 Task: Use the formula "IMSINH" in spreadsheet "Project portfolio".
Action: Mouse moved to (485, 317)
Screenshot: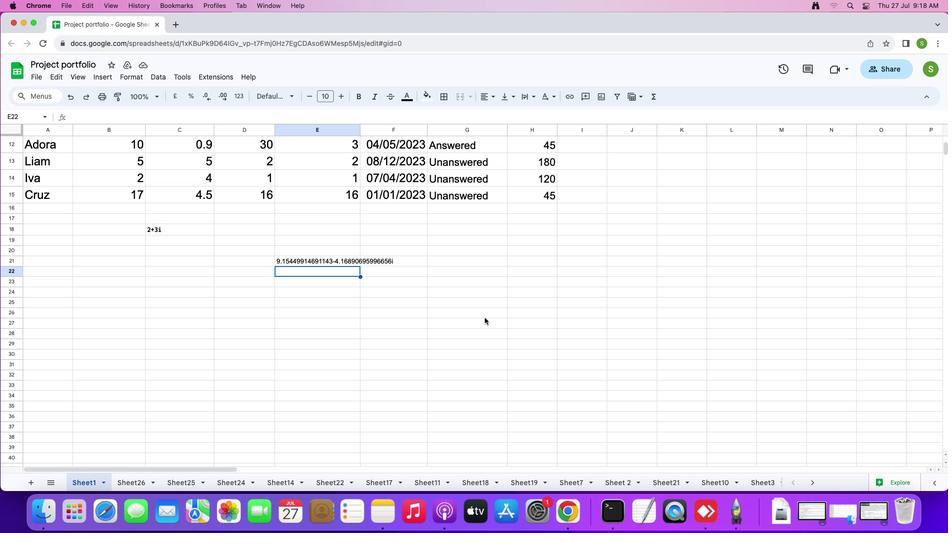 
Action: Mouse pressed left at (485, 317)
Screenshot: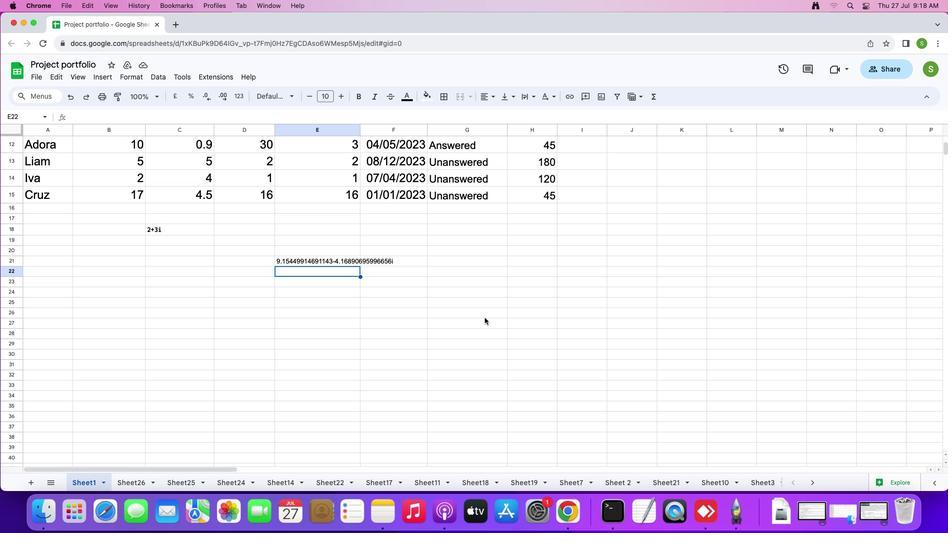 
Action: Mouse moved to (298, 272)
Screenshot: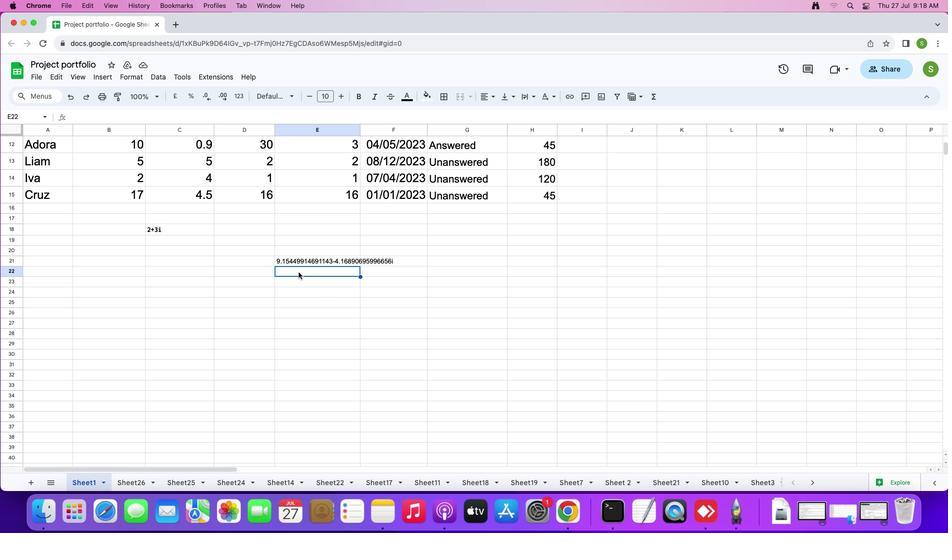 
Action: Mouse pressed left at (298, 272)
Screenshot: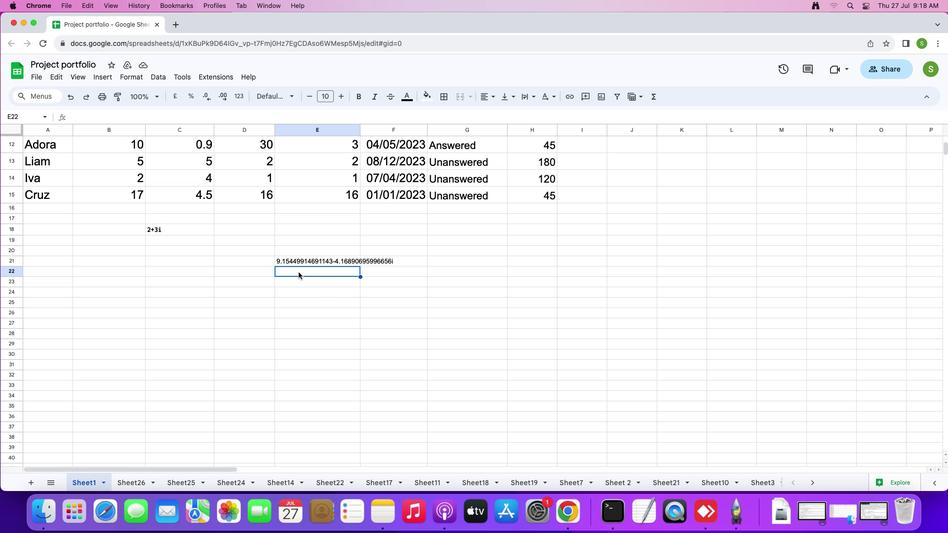
Action: Mouse moved to (105, 77)
Screenshot: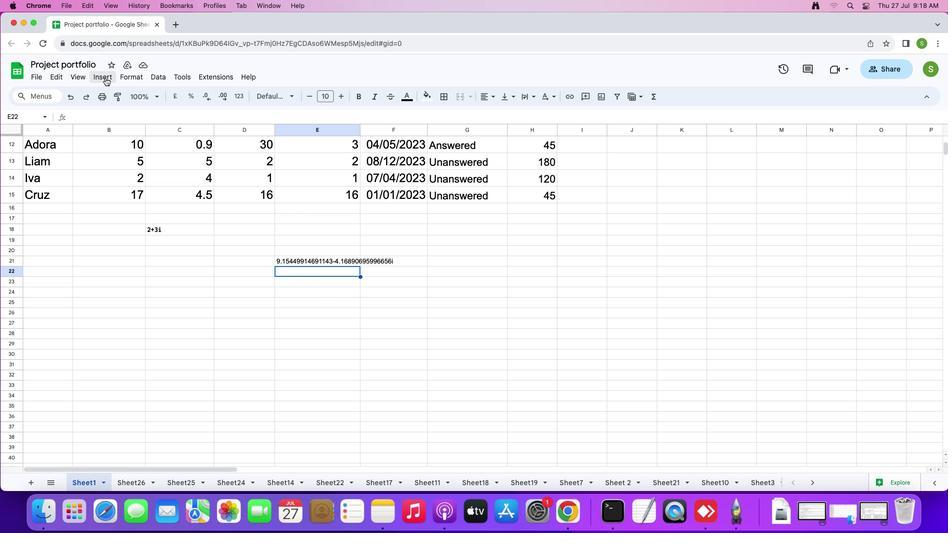 
Action: Mouse pressed left at (105, 77)
Screenshot: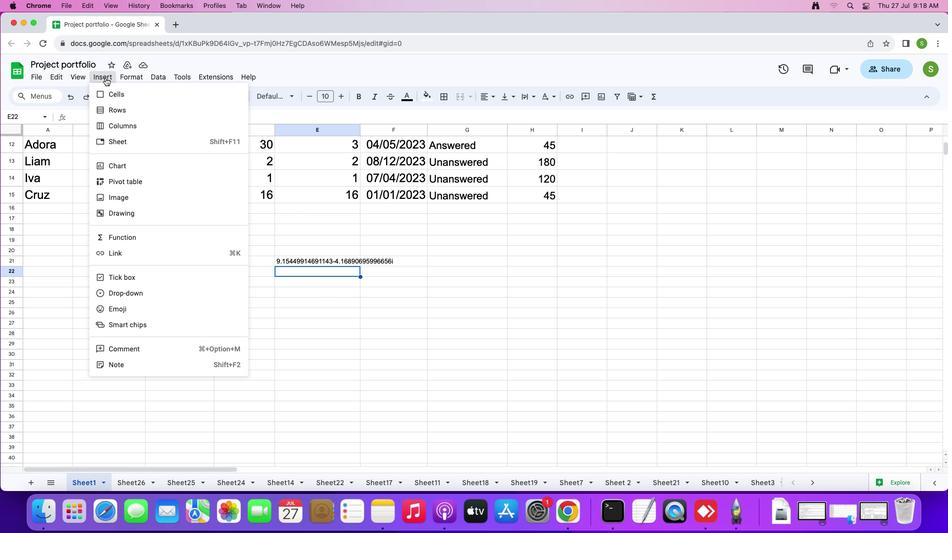 
Action: Mouse moved to (131, 238)
Screenshot: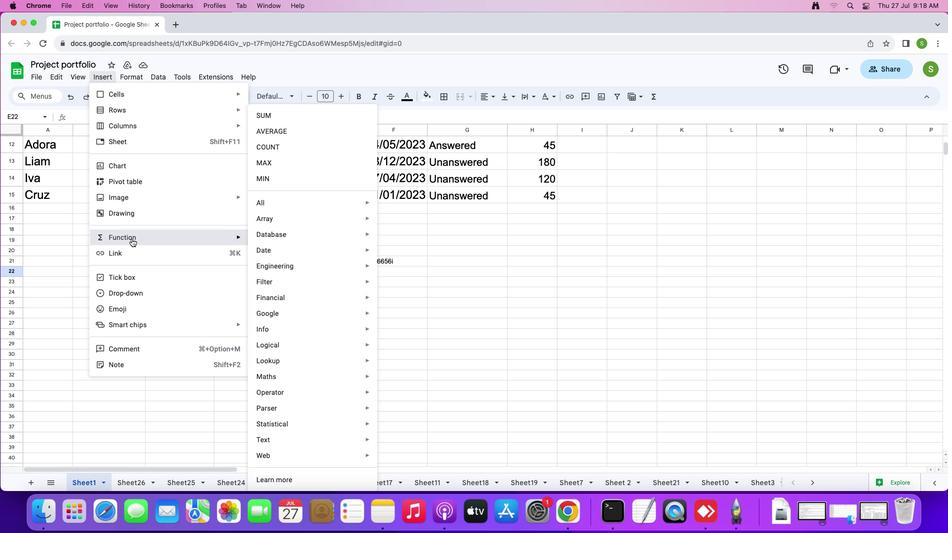 
Action: Mouse pressed left at (131, 238)
Screenshot: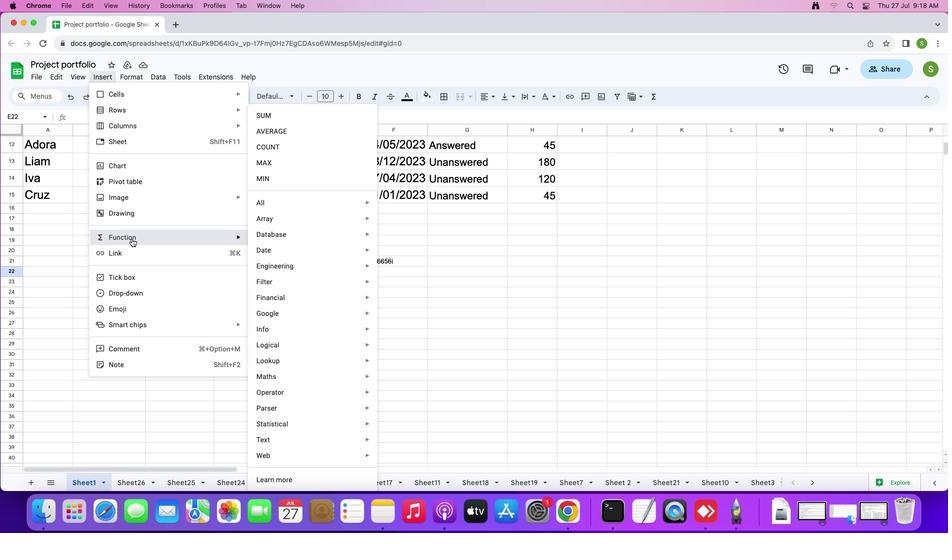 
Action: Mouse moved to (301, 200)
Screenshot: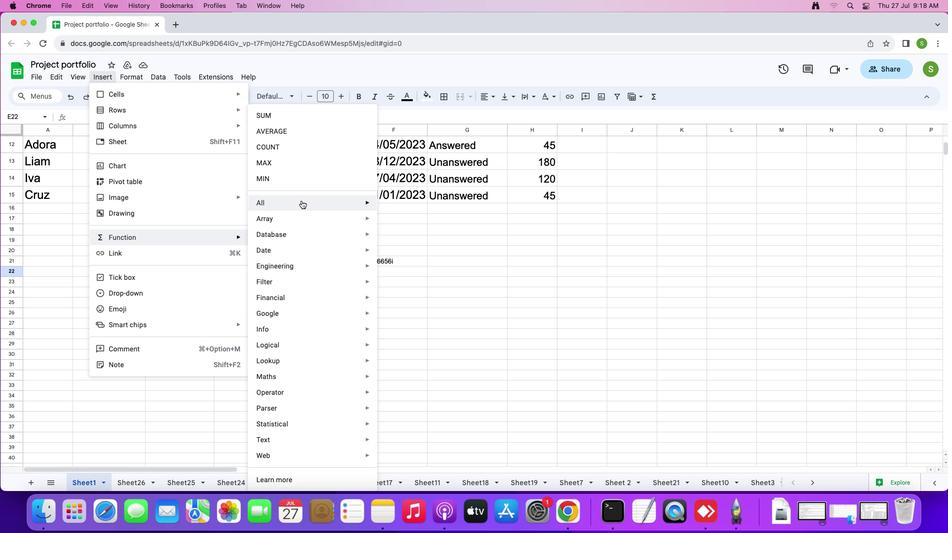
Action: Mouse pressed left at (301, 200)
Screenshot: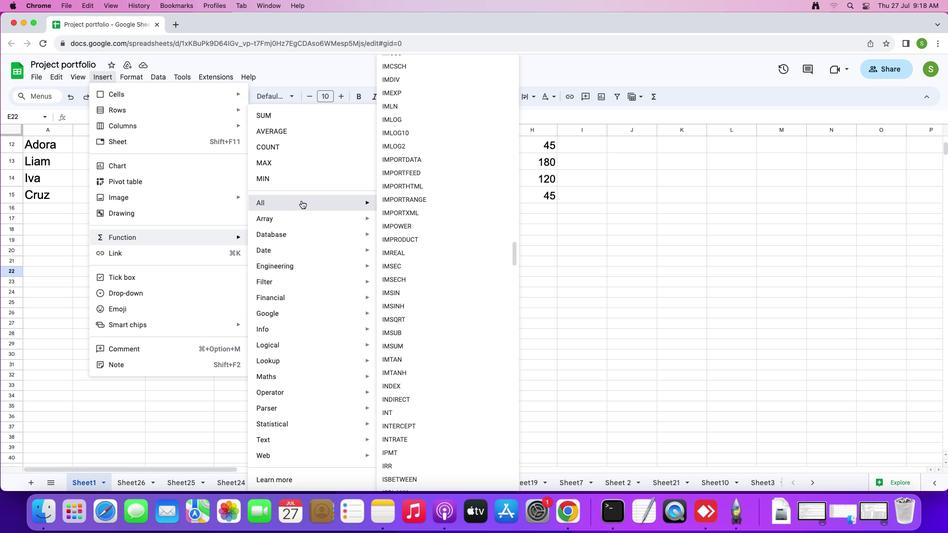 
Action: Mouse moved to (433, 309)
Screenshot: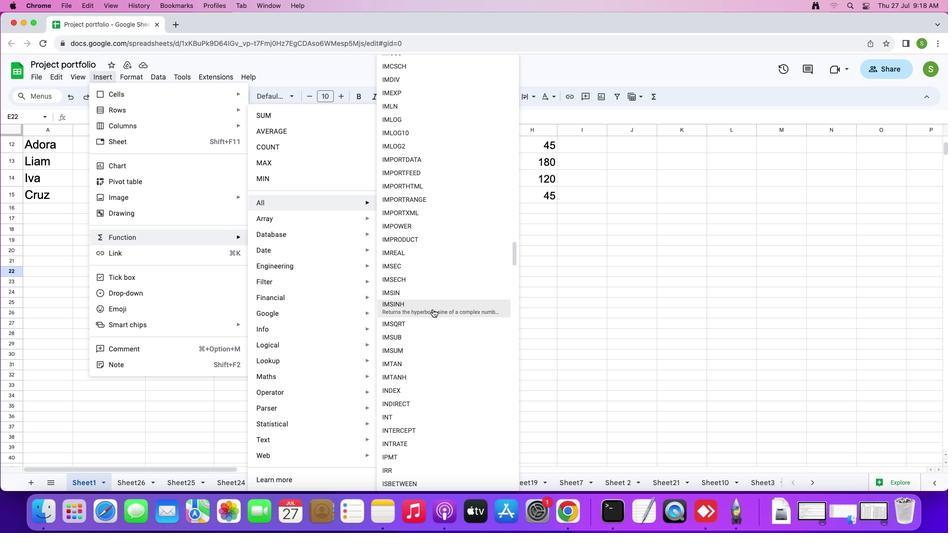 
Action: Mouse pressed left at (433, 309)
Screenshot: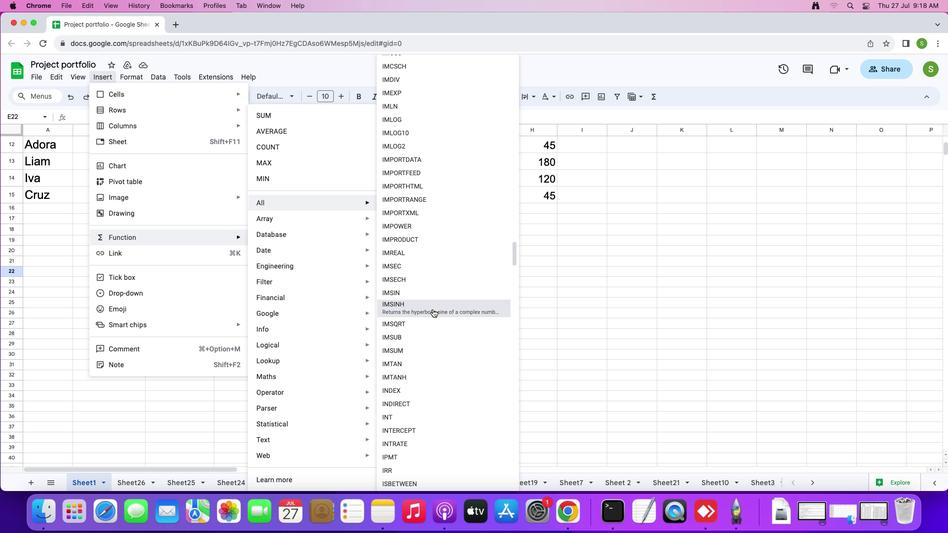 
Action: Mouse moved to (159, 230)
Screenshot: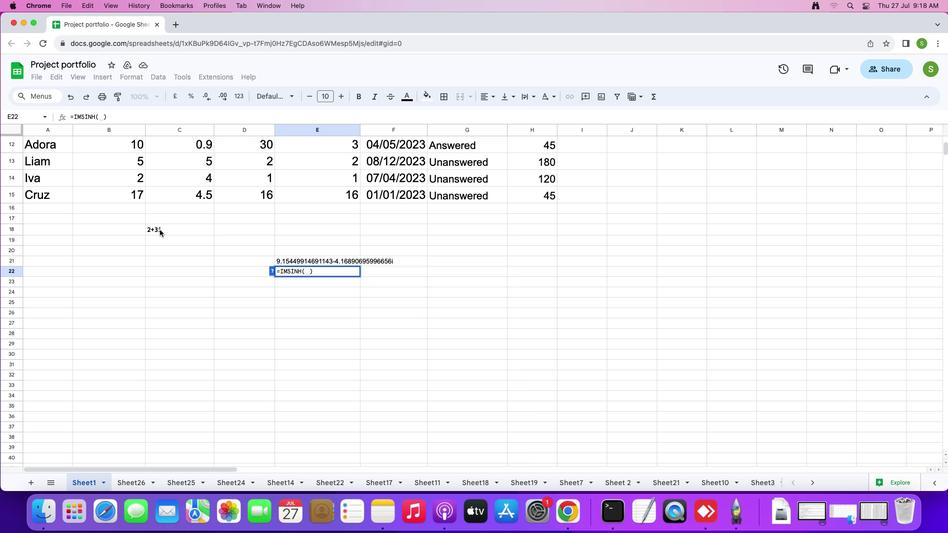 
Action: Mouse pressed left at (159, 230)
Screenshot: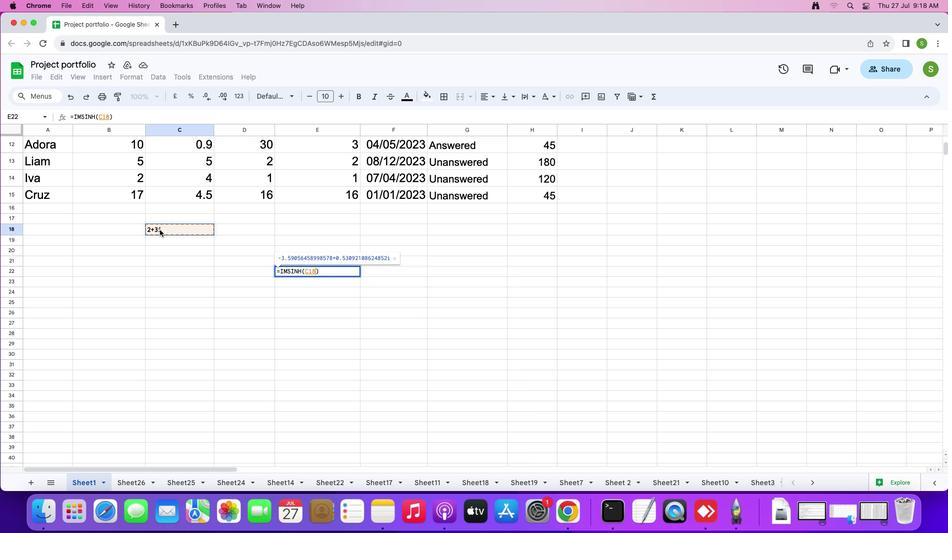 
Action: Key pressed Key.enter
Screenshot: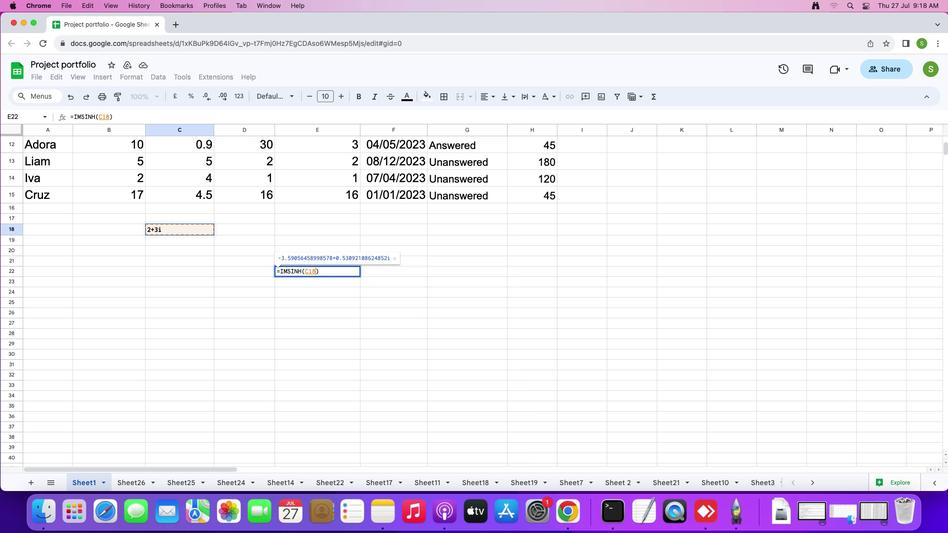 
